 Task: Create Card Manufacturing Performance Review in Board Website Traffic Optimization to Workspace Business Loans. Create Card Marketing Conference Review in Board Business Intelligence and Analytics to Workspace Business Loans. Create Card Manufacturing Performance Review in Board Sales Territory Mapping and Analysis to Workspace Business Loans
Action: Mouse moved to (87, 452)
Screenshot: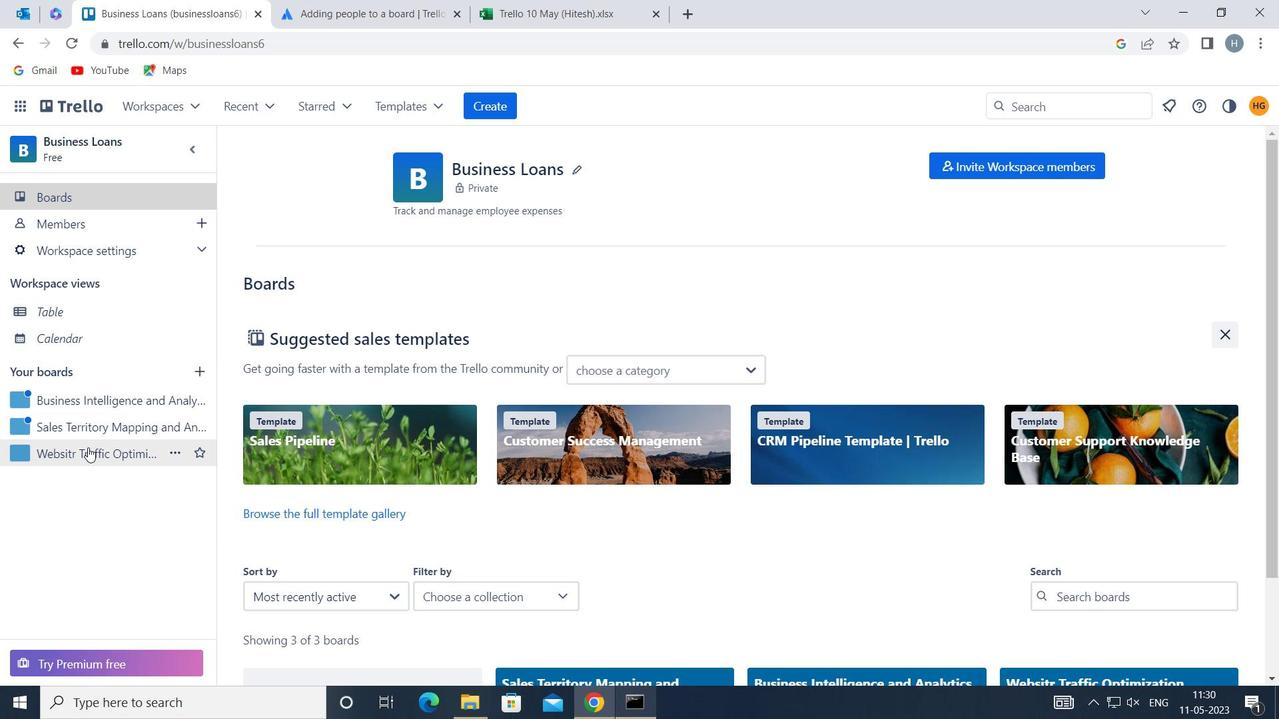 
Action: Mouse pressed left at (87, 452)
Screenshot: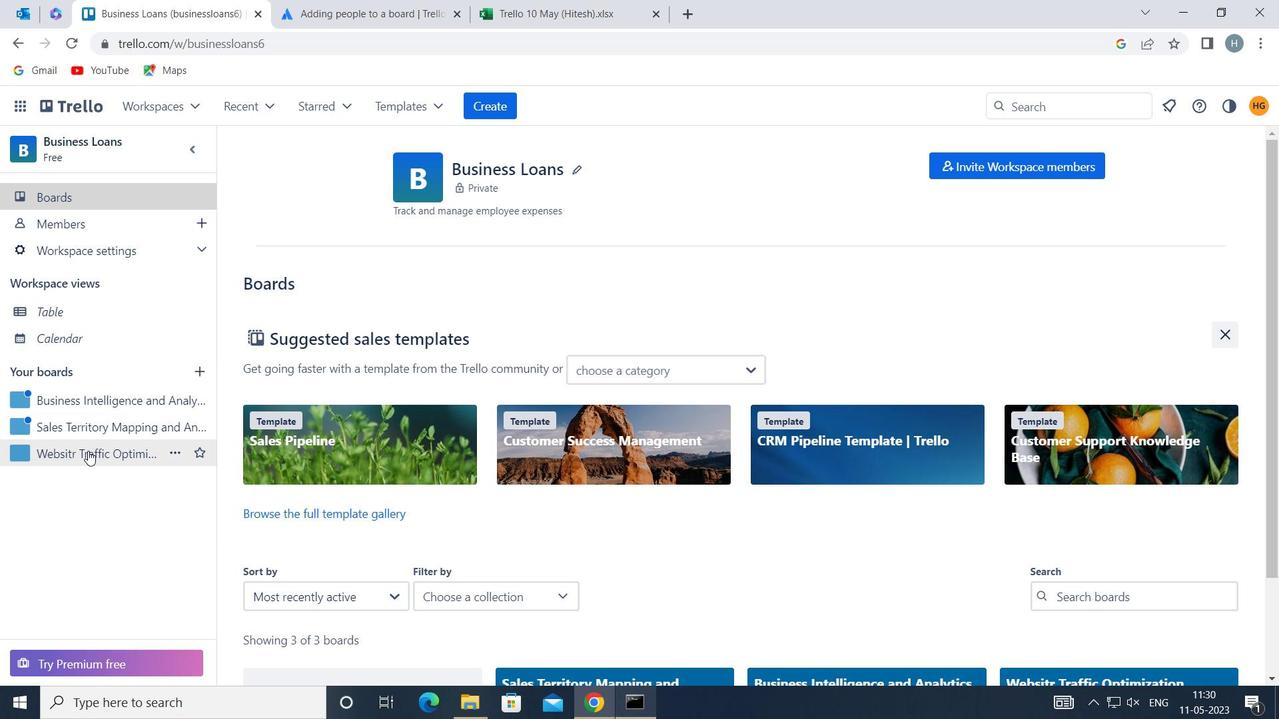 
Action: Mouse moved to (540, 240)
Screenshot: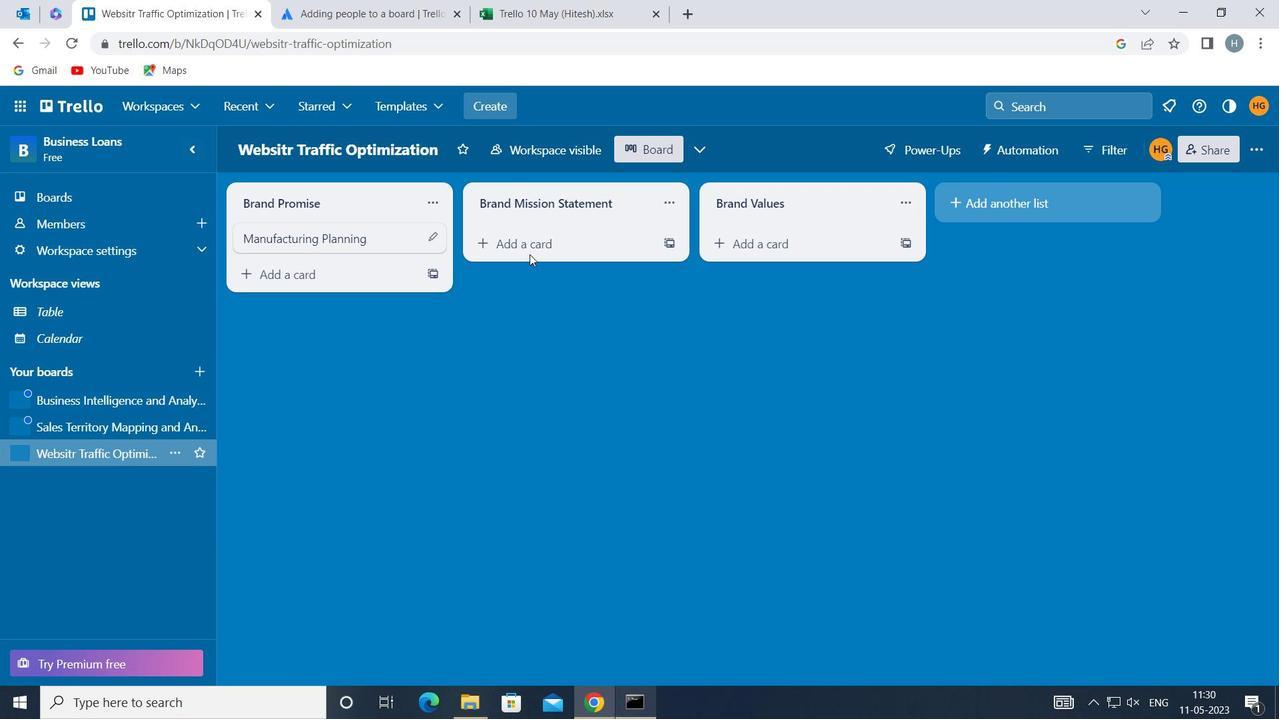 
Action: Mouse pressed left at (540, 240)
Screenshot: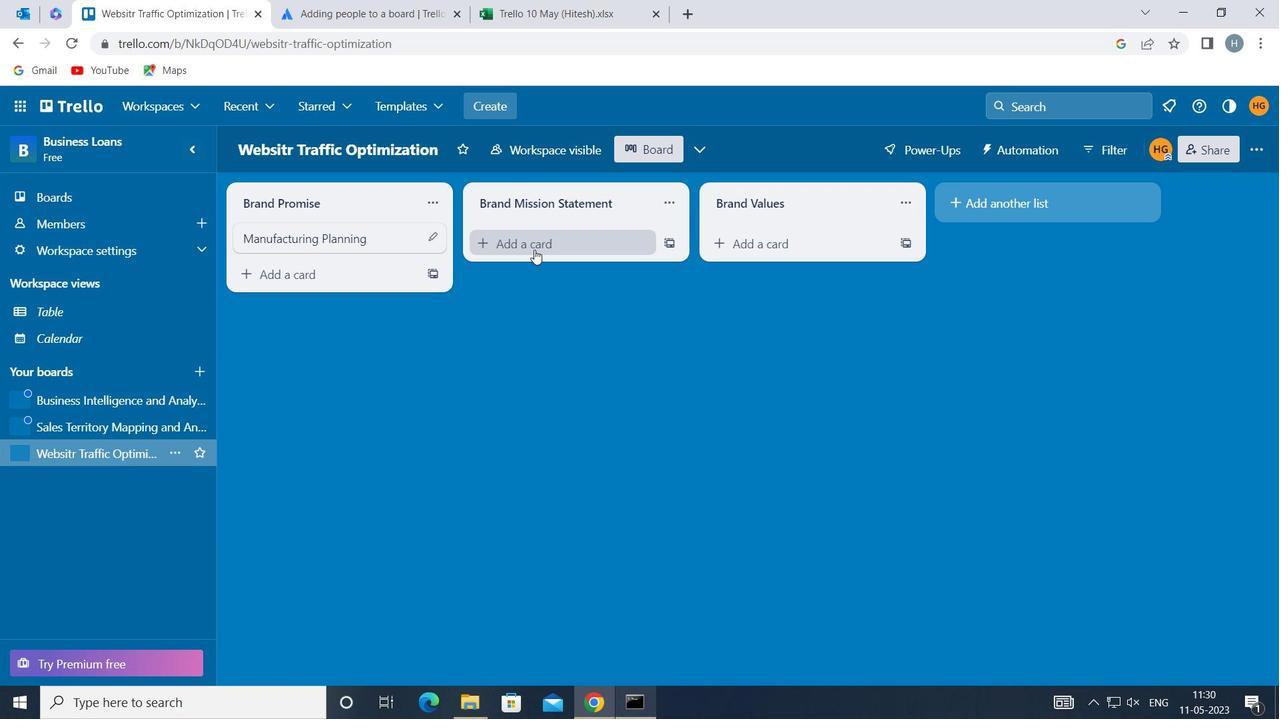 
Action: Mouse moved to (538, 239)
Screenshot: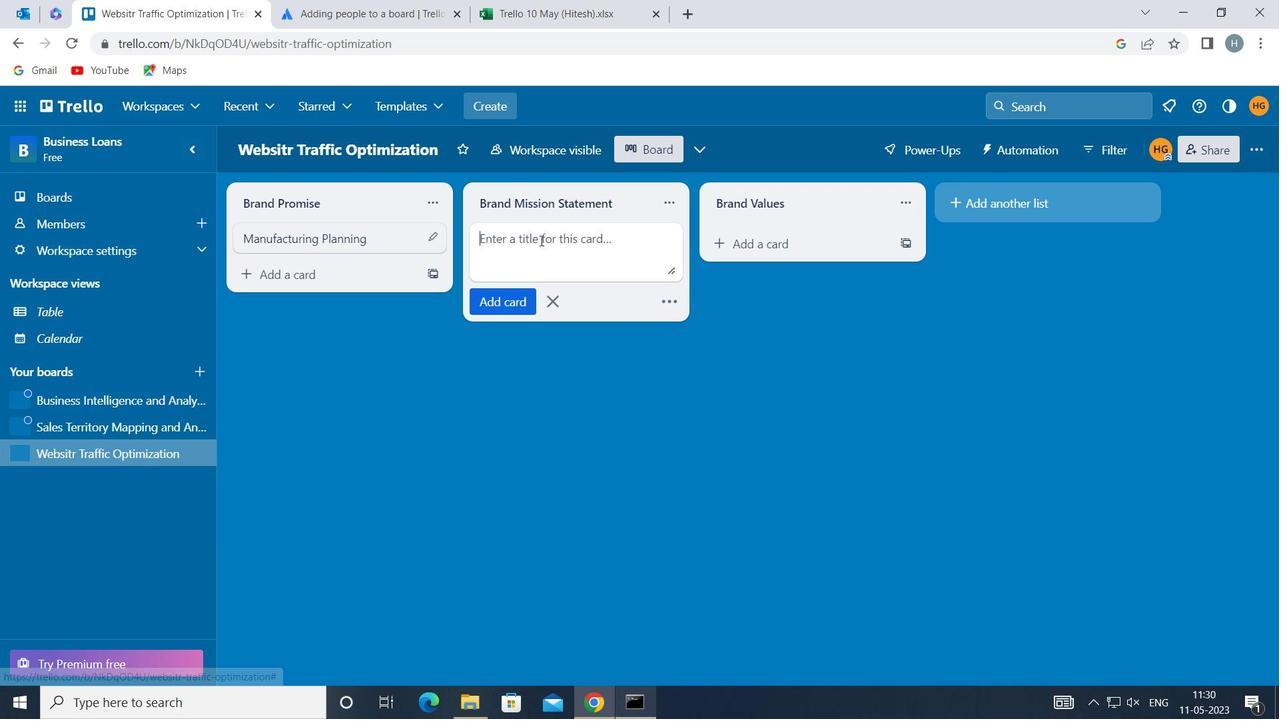 
Action: Mouse pressed left at (538, 239)
Screenshot: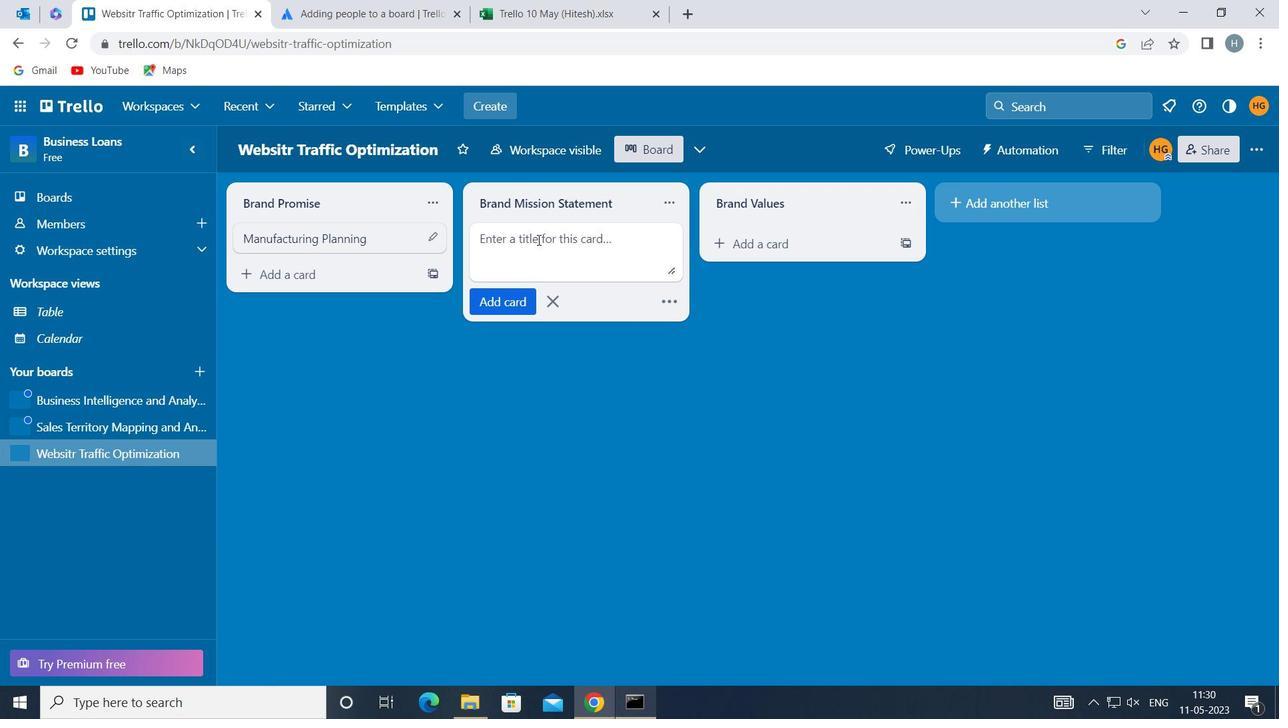 
Action: Key pressed <Key.shift>MANUFACTURING<Key.space><Key.shift>PERFORMANCE<Key.space><Key.shift>REVIEW
Screenshot: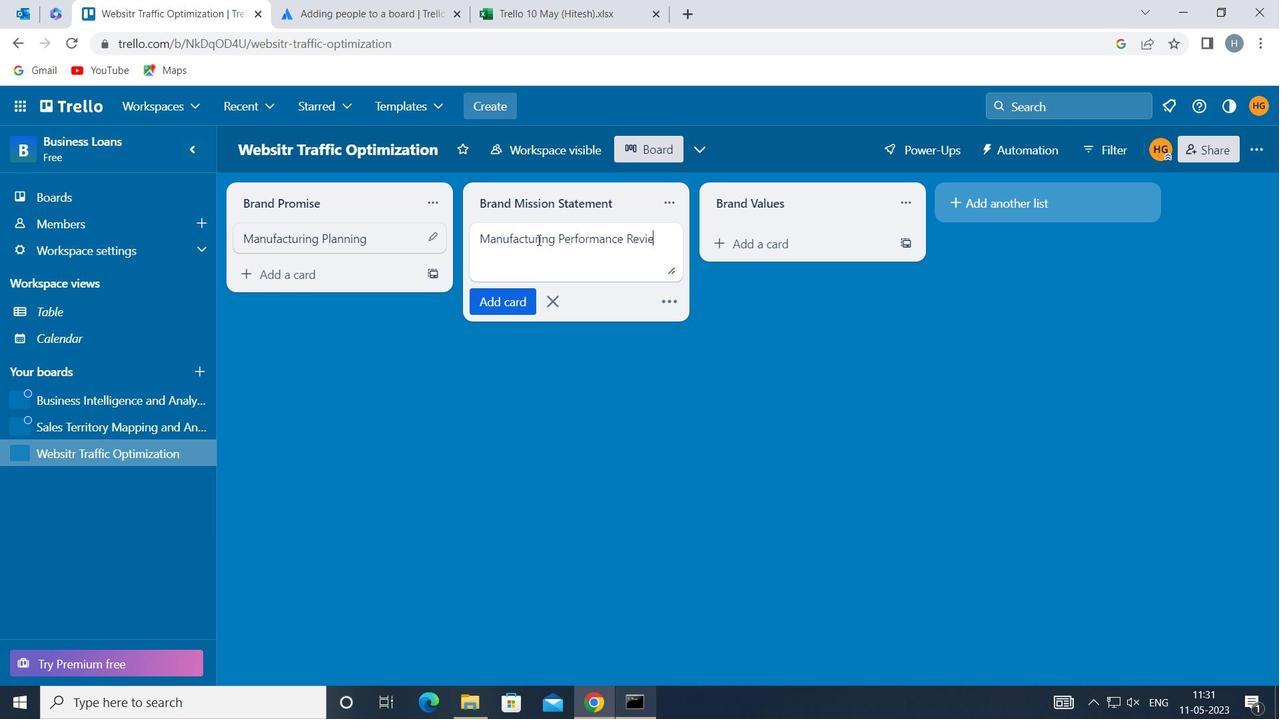 
Action: Mouse moved to (491, 304)
Screenshot: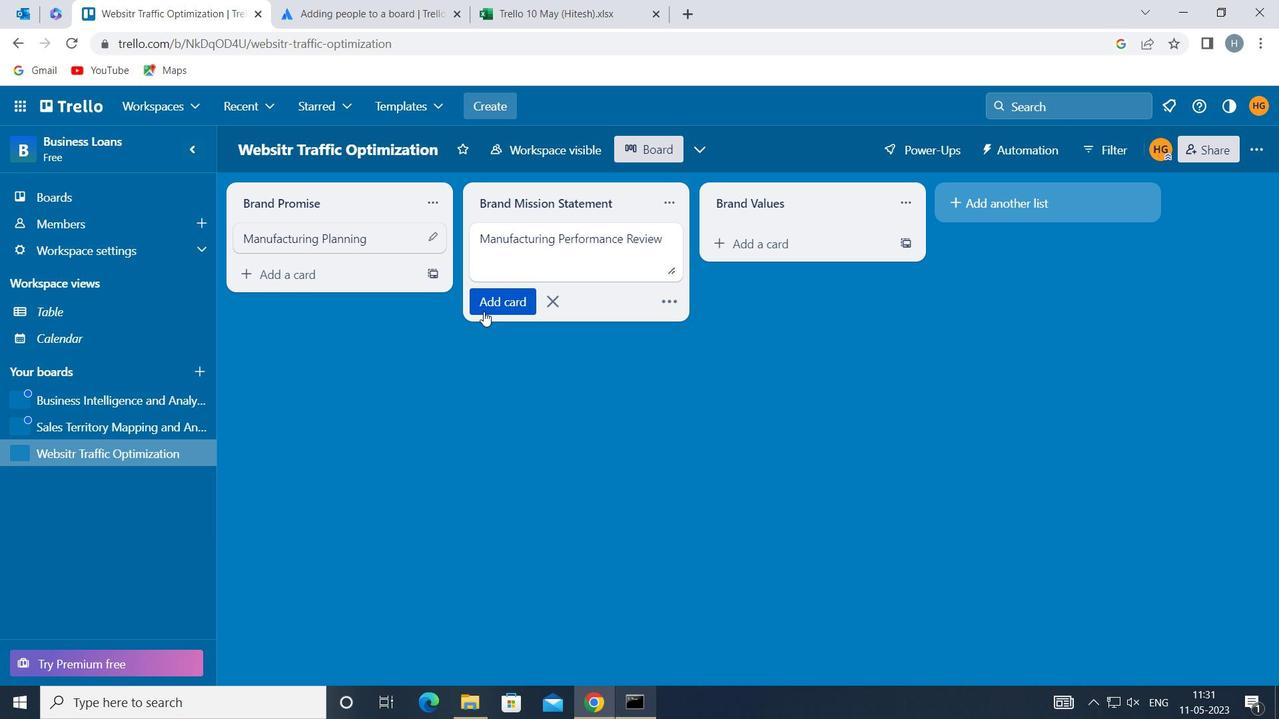 
Action: Mouse pressed left at (491, 304)
Screenshot: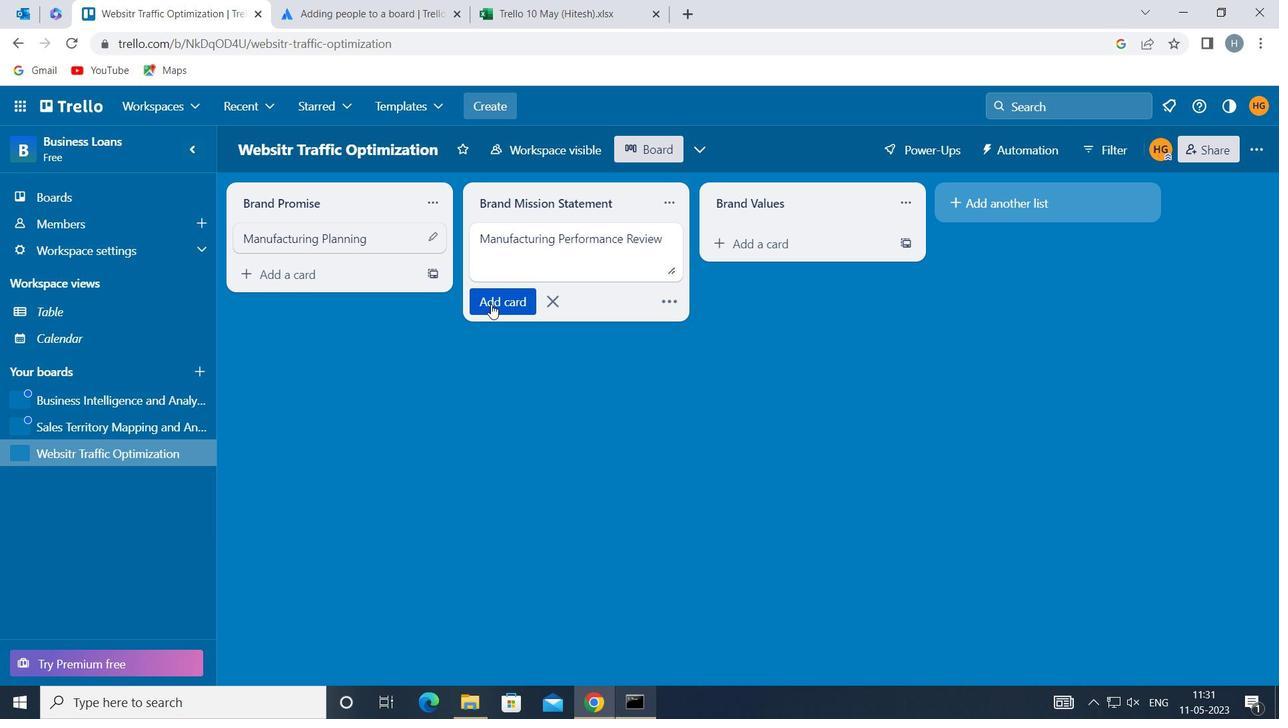 
Action: Mouse moved to (452, 358)
Screenshot: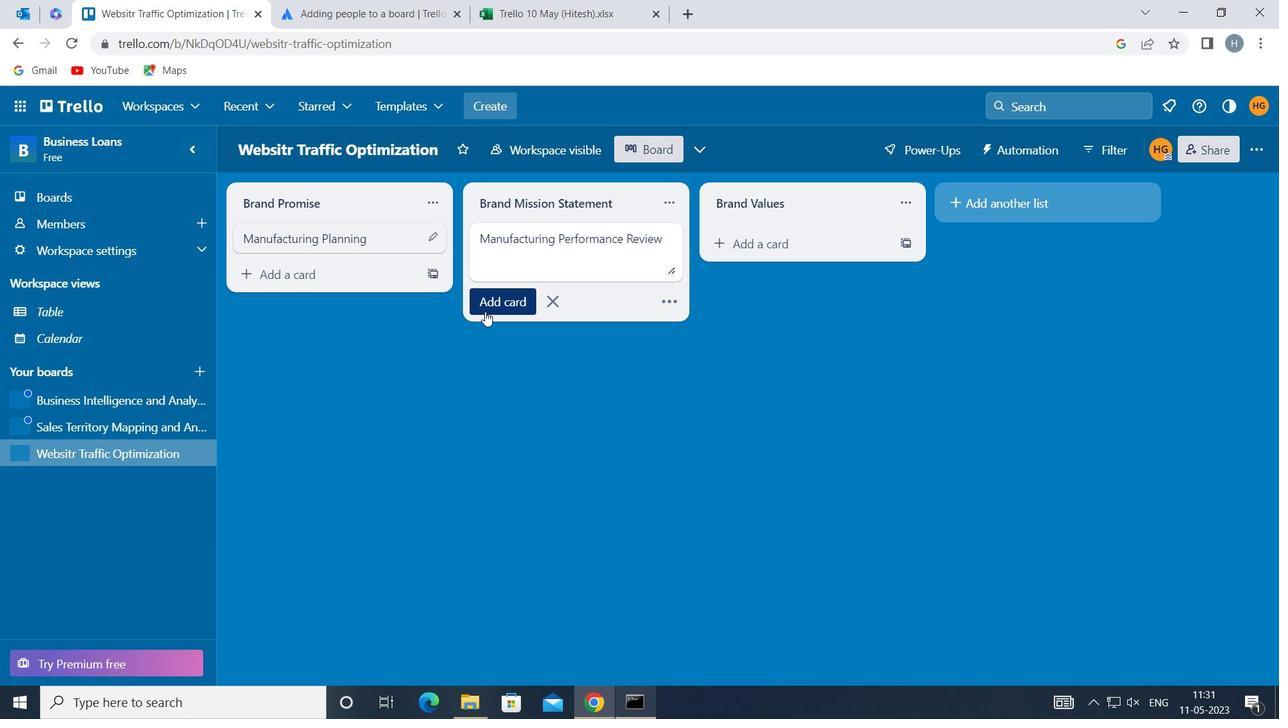 
Action: Mouse pressed left at (452, 358)
Screenshot: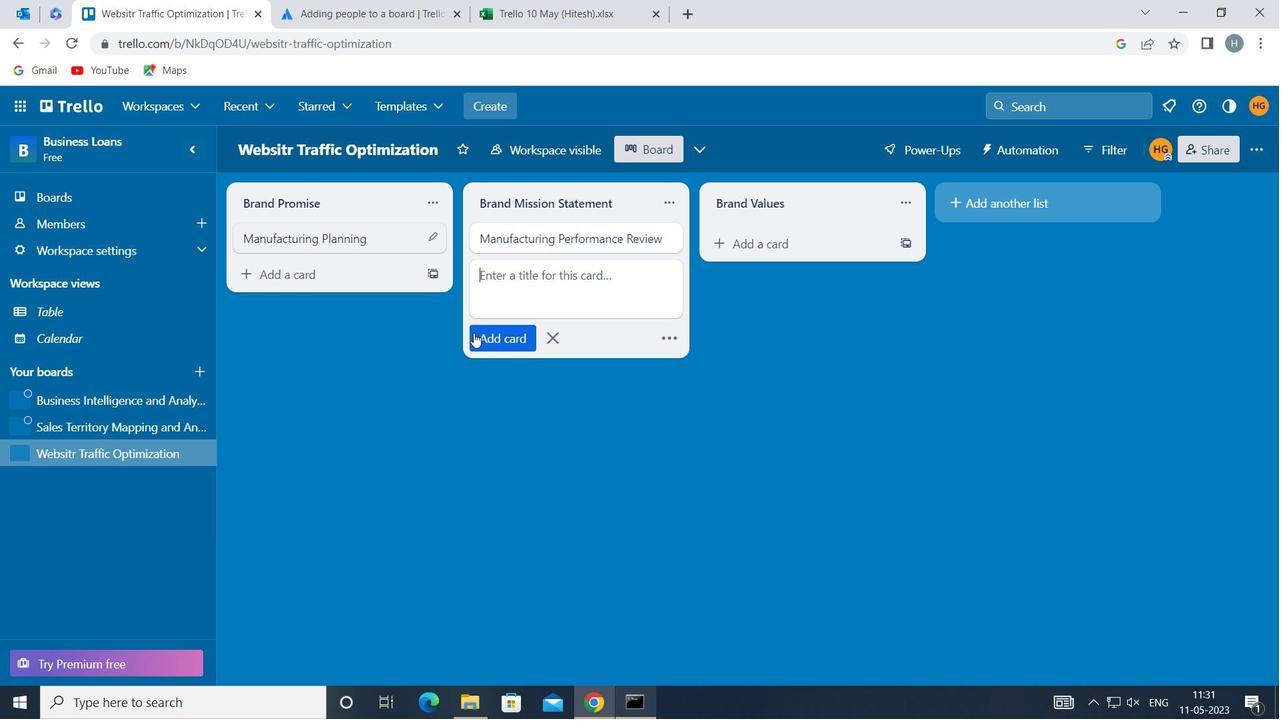 
Action: Mouse moved to (101, 397)
Screenshot: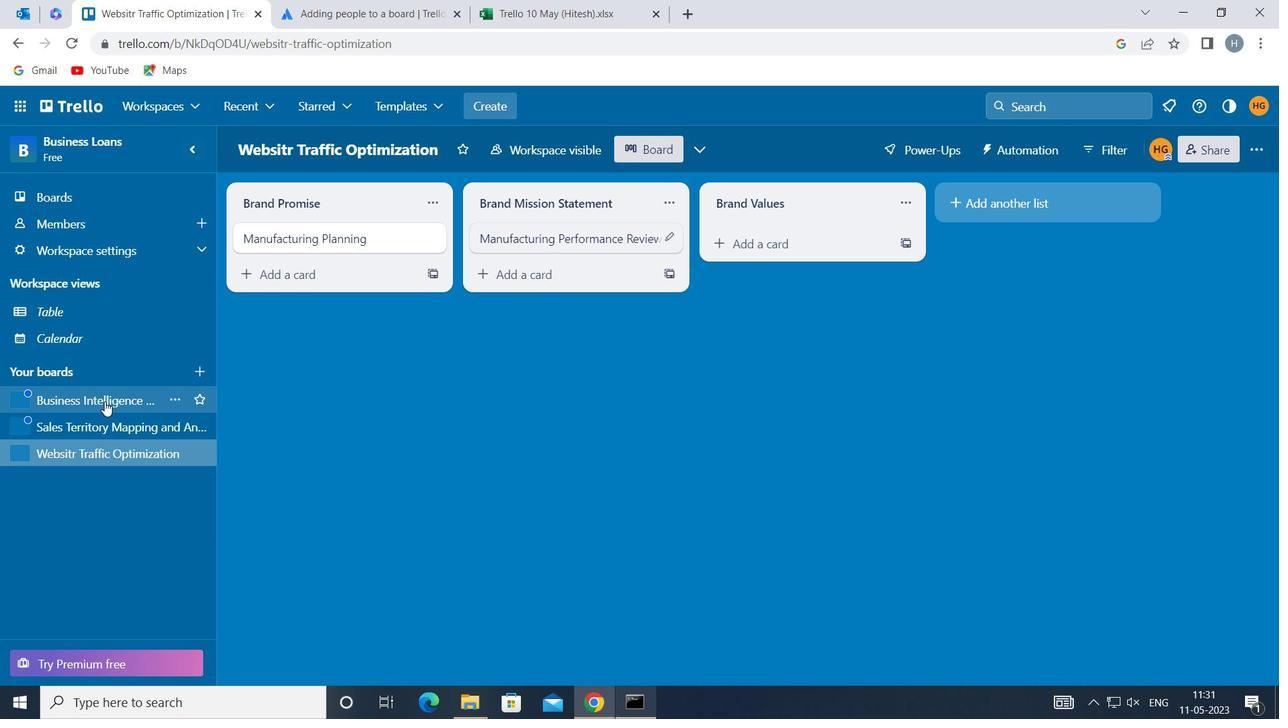 
Action: Mouse pressed left at (101, 397)
Screenshot: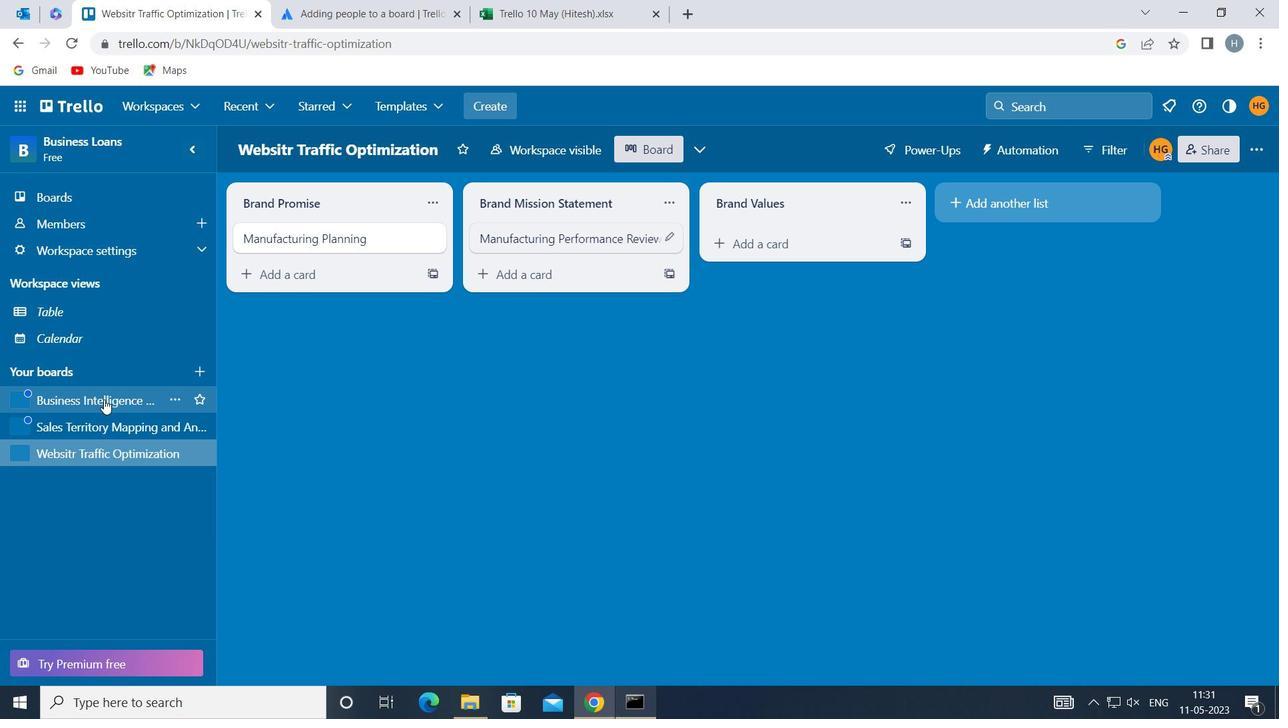 
Action: Mouse moved to (584, 242)
Screenshot: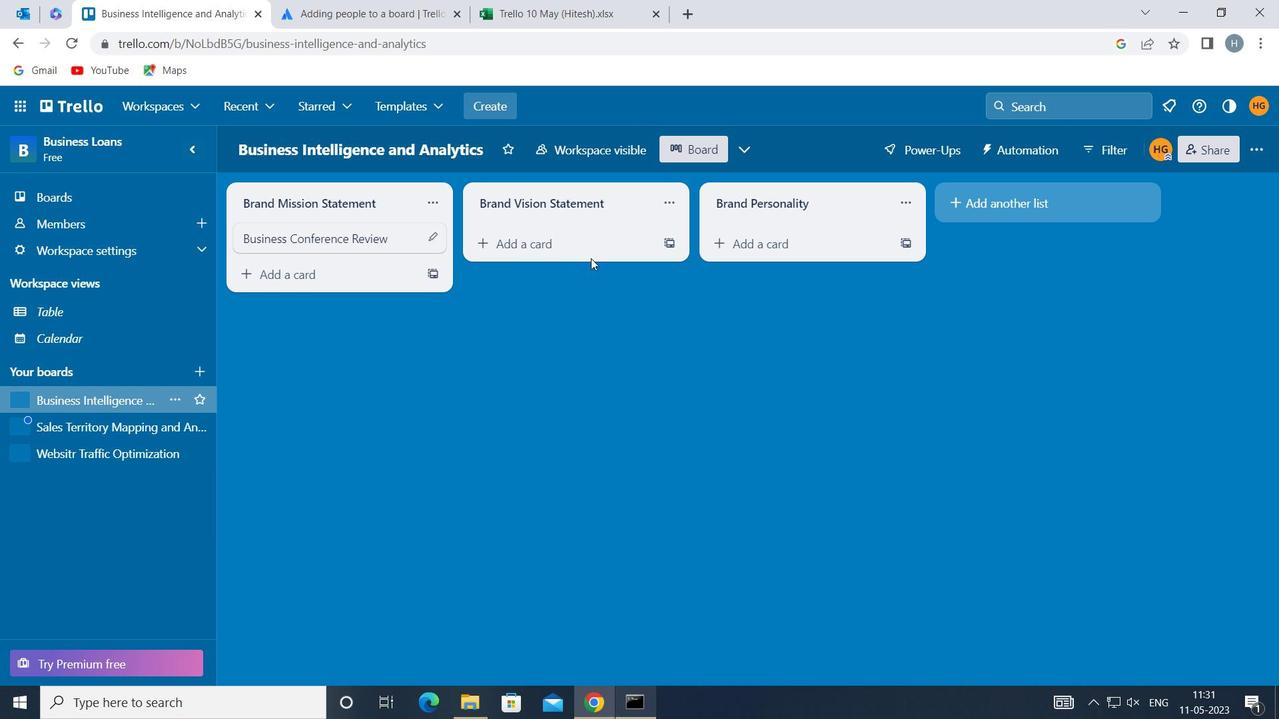 
Action: Mouse pressed left at (584, 242)
Screenshot: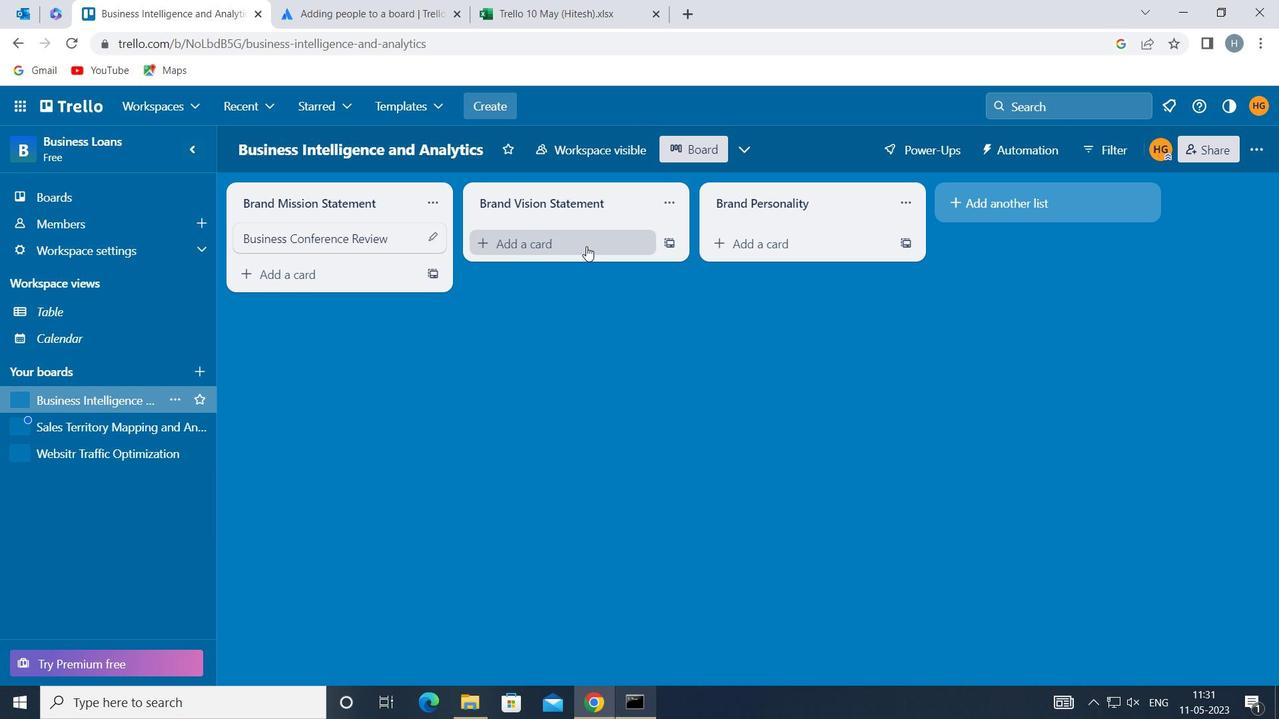 
Action: Mouse moved to (571, 247)
Screenshot: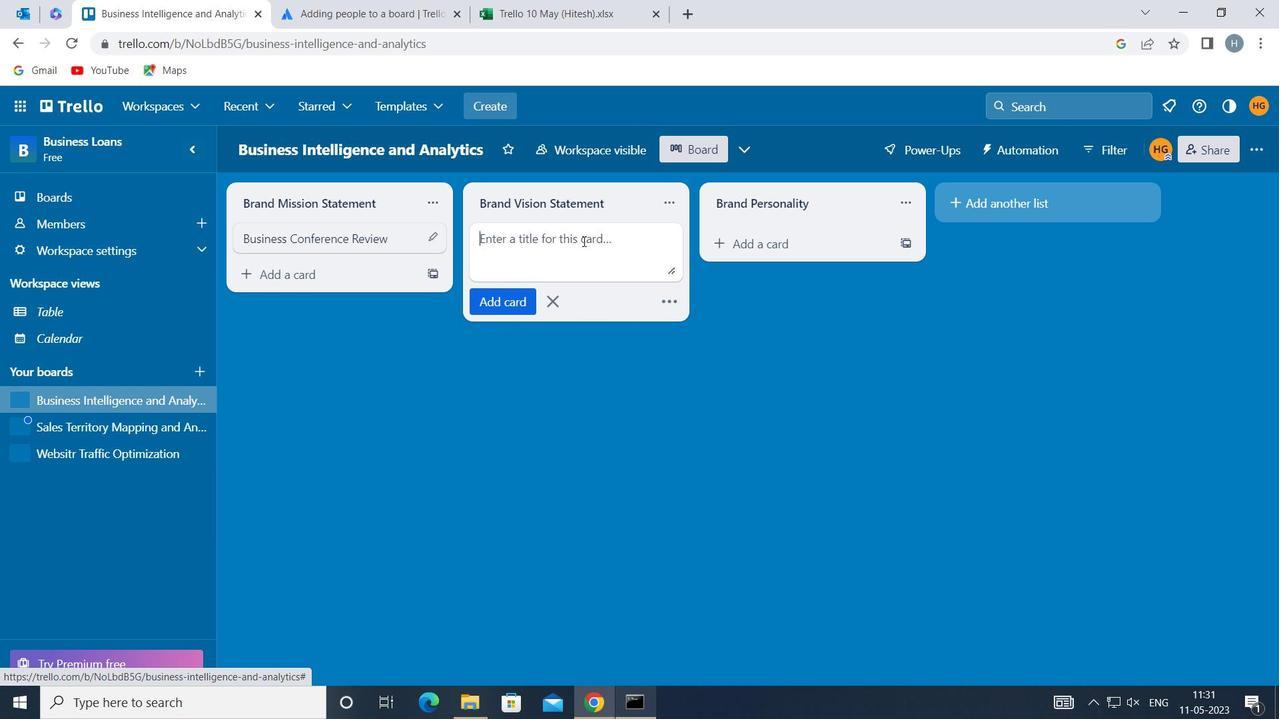 
Action: Mouse pressed left at (571, 247)
Screenshot: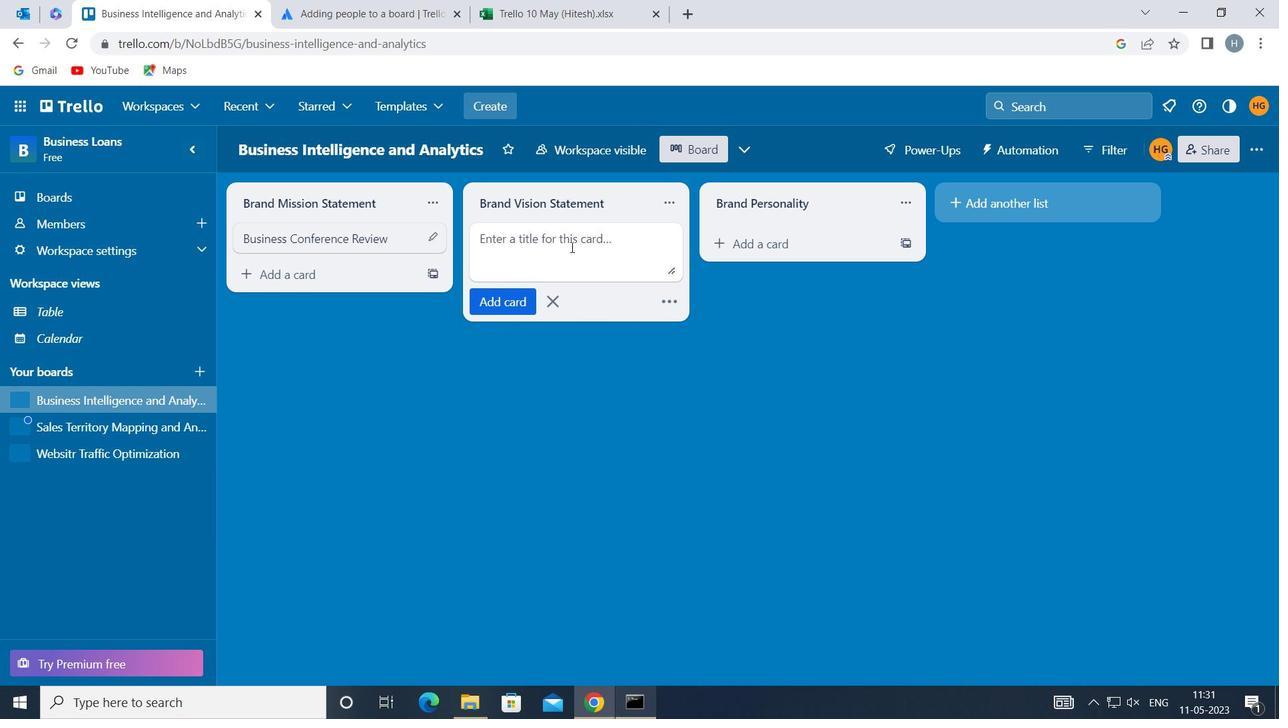 
Action: Key pressed <Key.shift>MARKETING<Key.space><Key.shift>CONFERENCE<Key.space><Key.shift>REVIEW
Screenshot: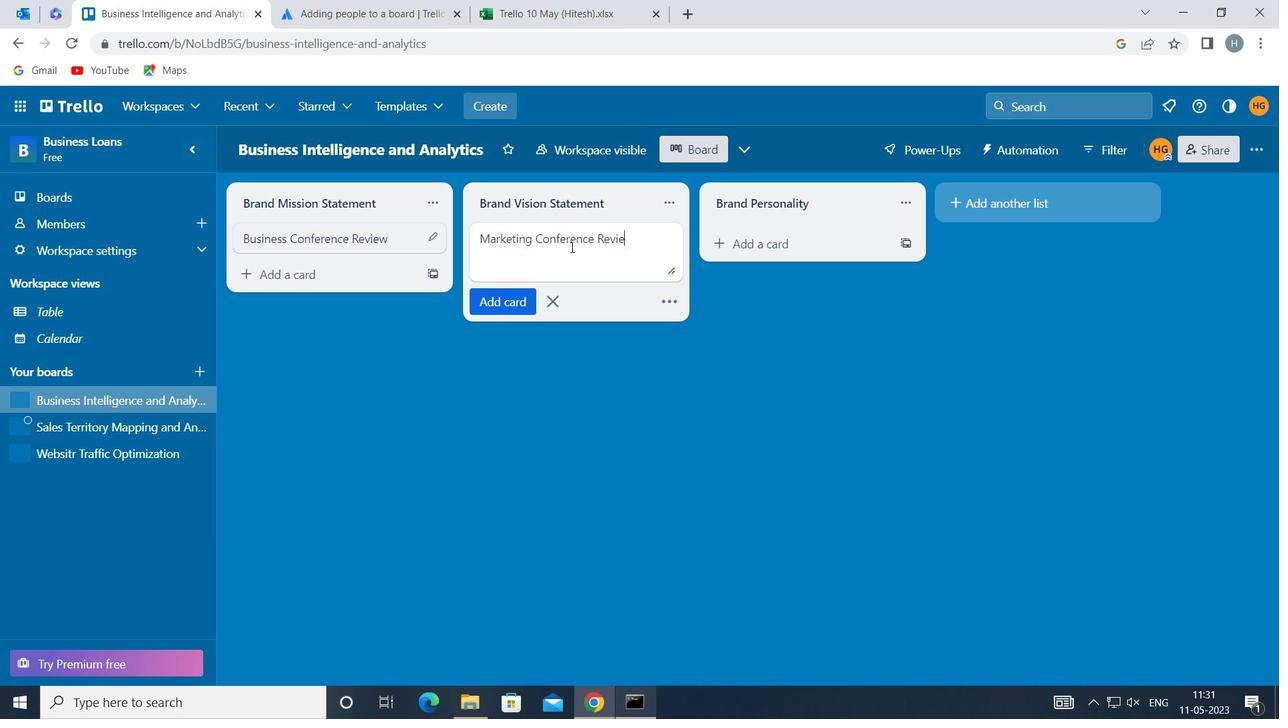 
Action: Mouse moved to (503, 297)
Screenshot: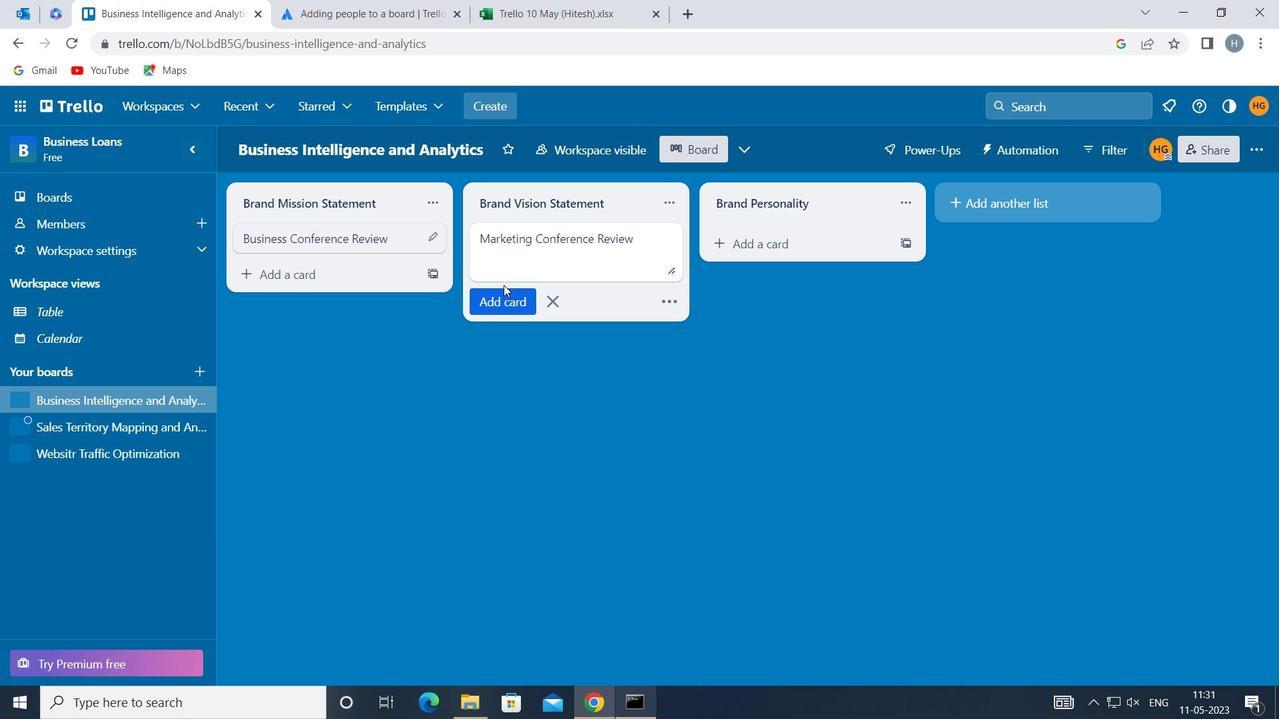 
Action: Mouse pressed left at (503, 297)
Screenshot: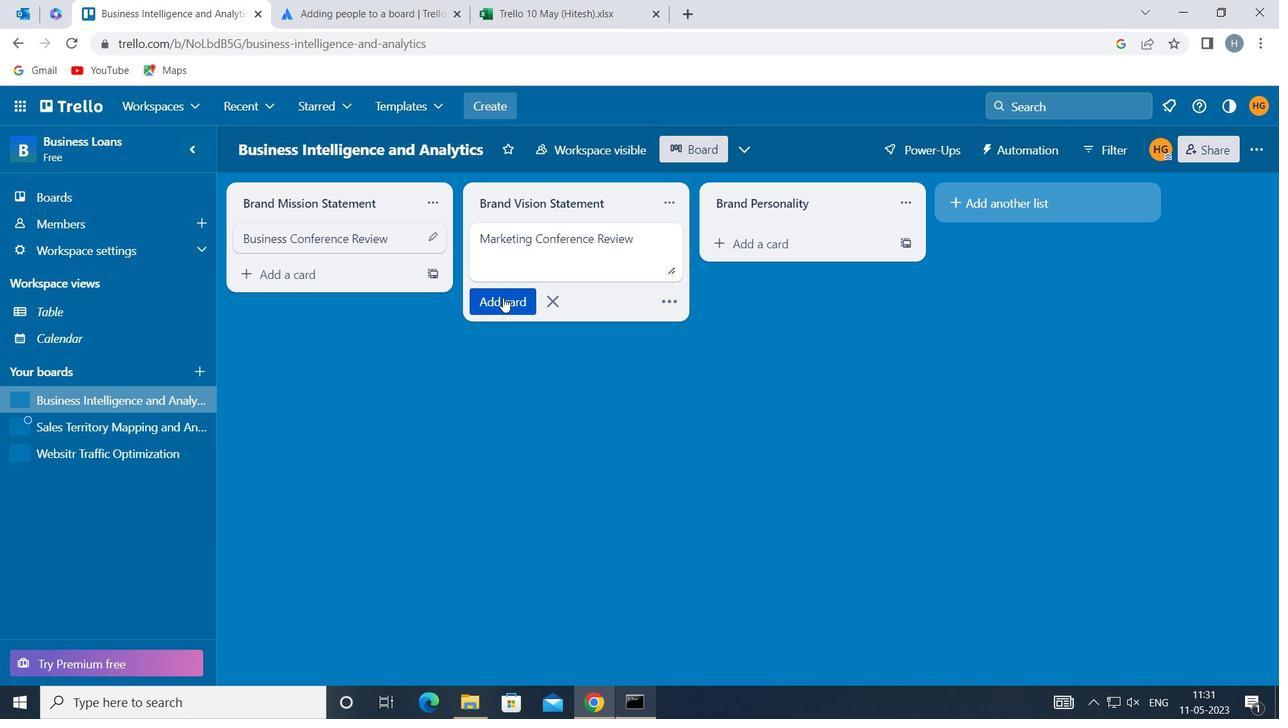 
Action: Mouse moved to (432, 393)
Screenshot: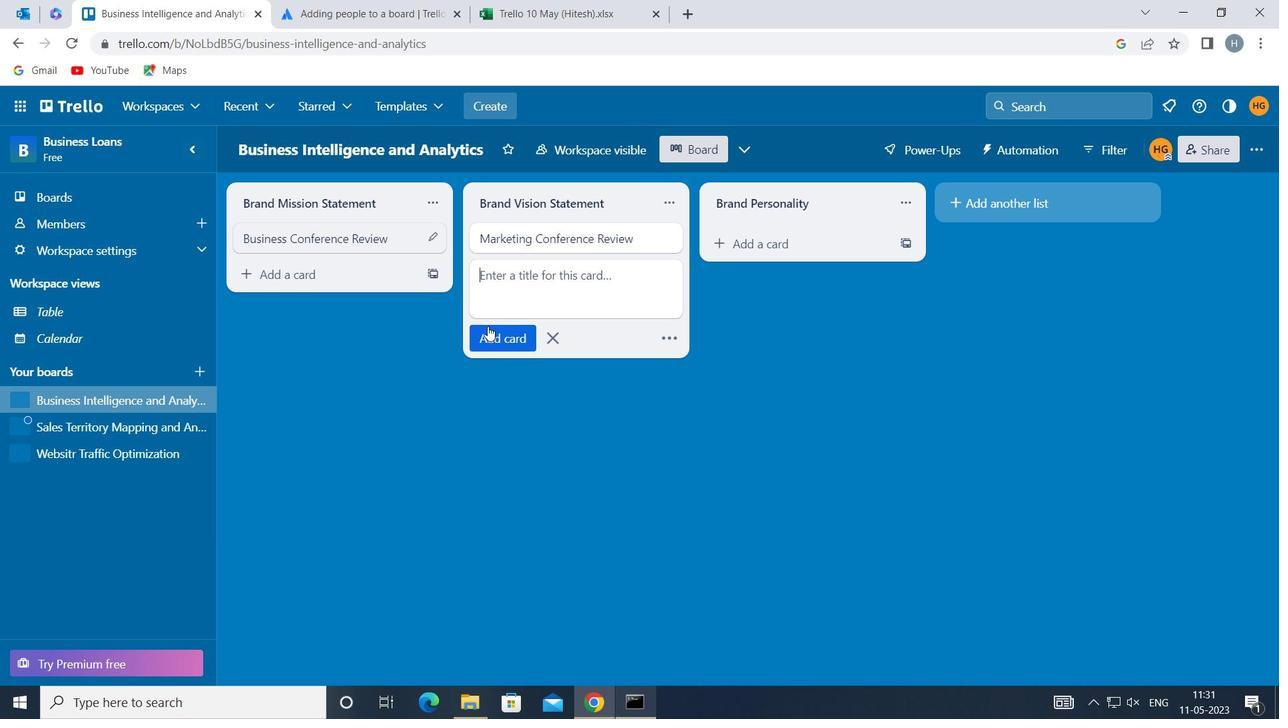 
Action: Mouse pressed left at (432, 393)
Screenshot: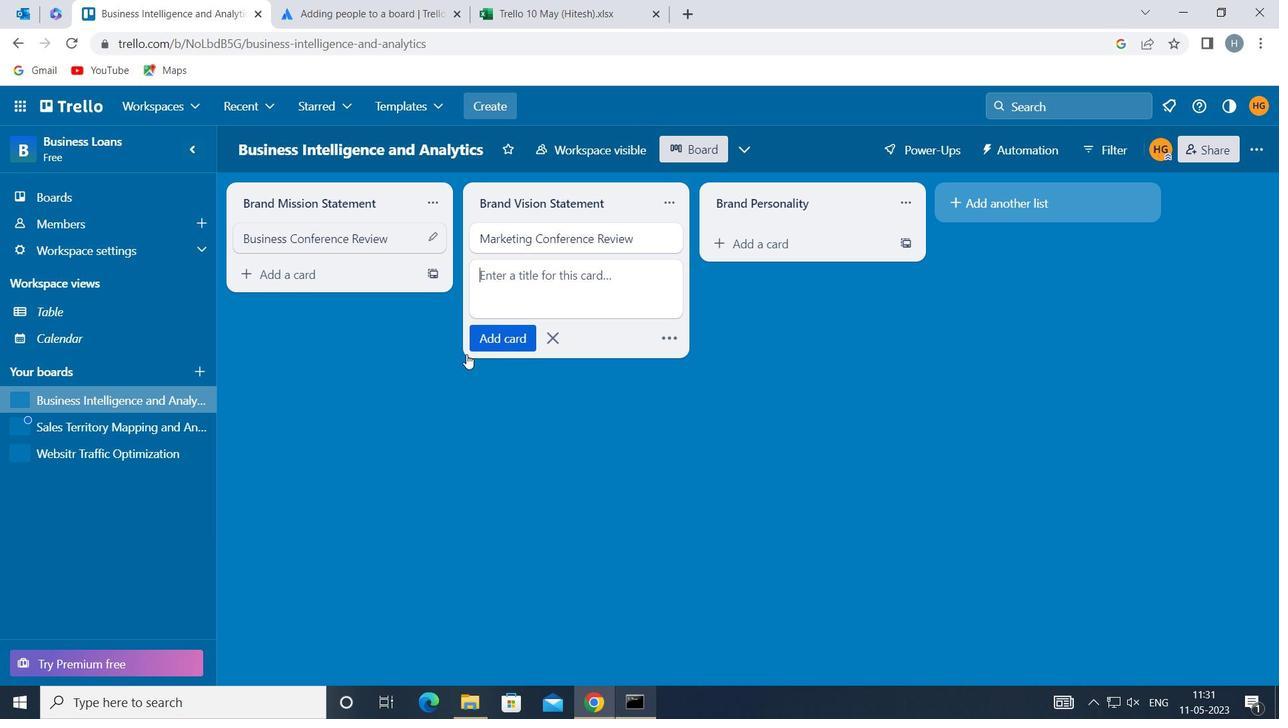 
Action: Mouse moved to (78, 423)
Screenshot: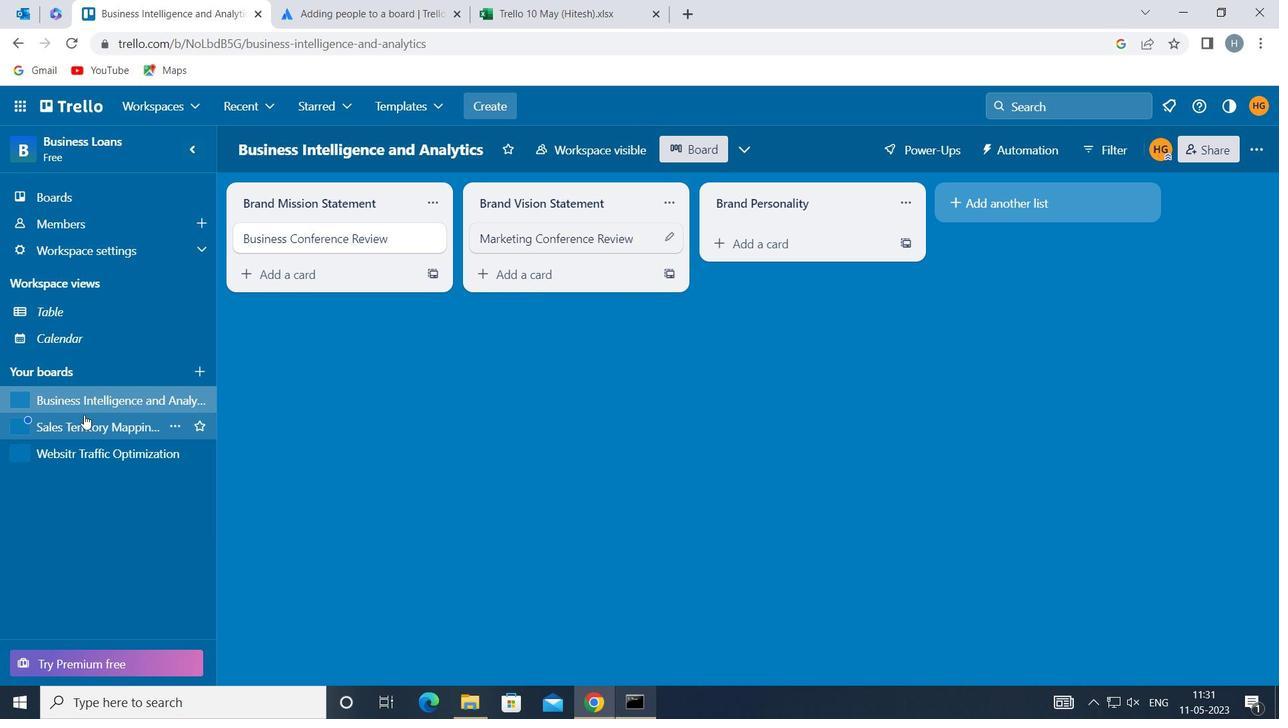 
Action: Mouse pressed left at (78, 423)
Screenshot: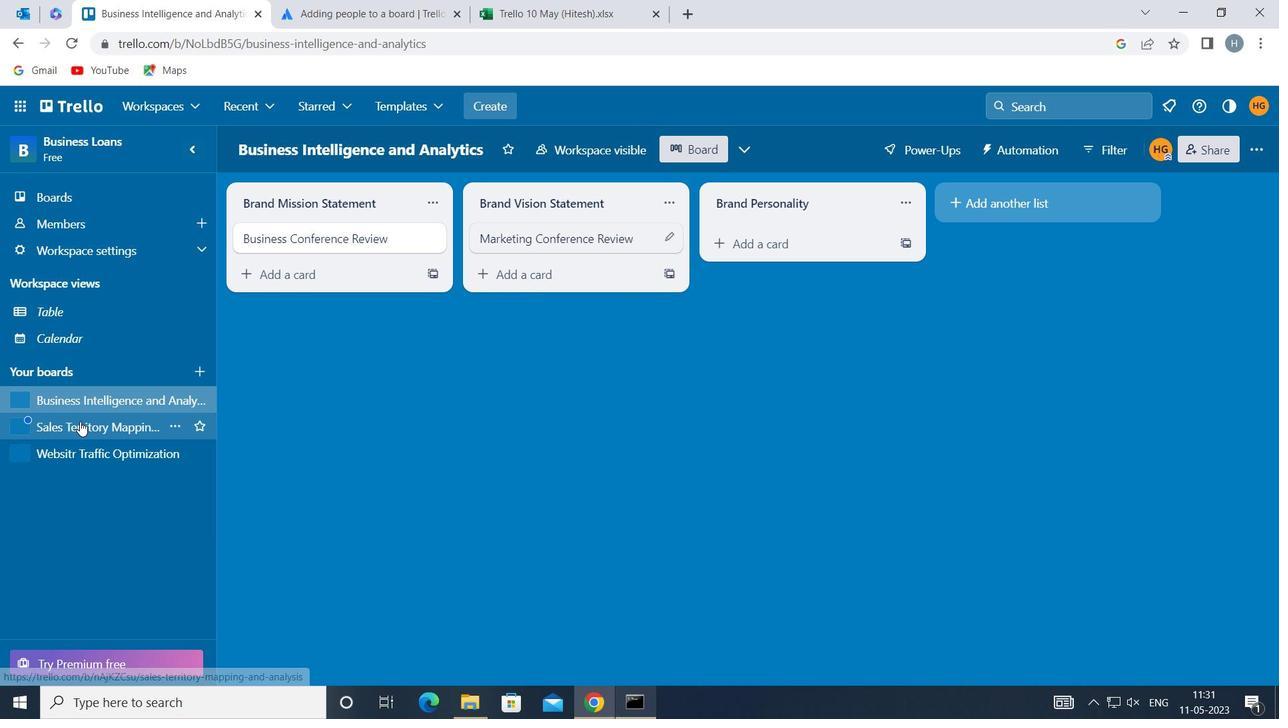 
Action: Mouse moved to (548, 242)
Screenshot: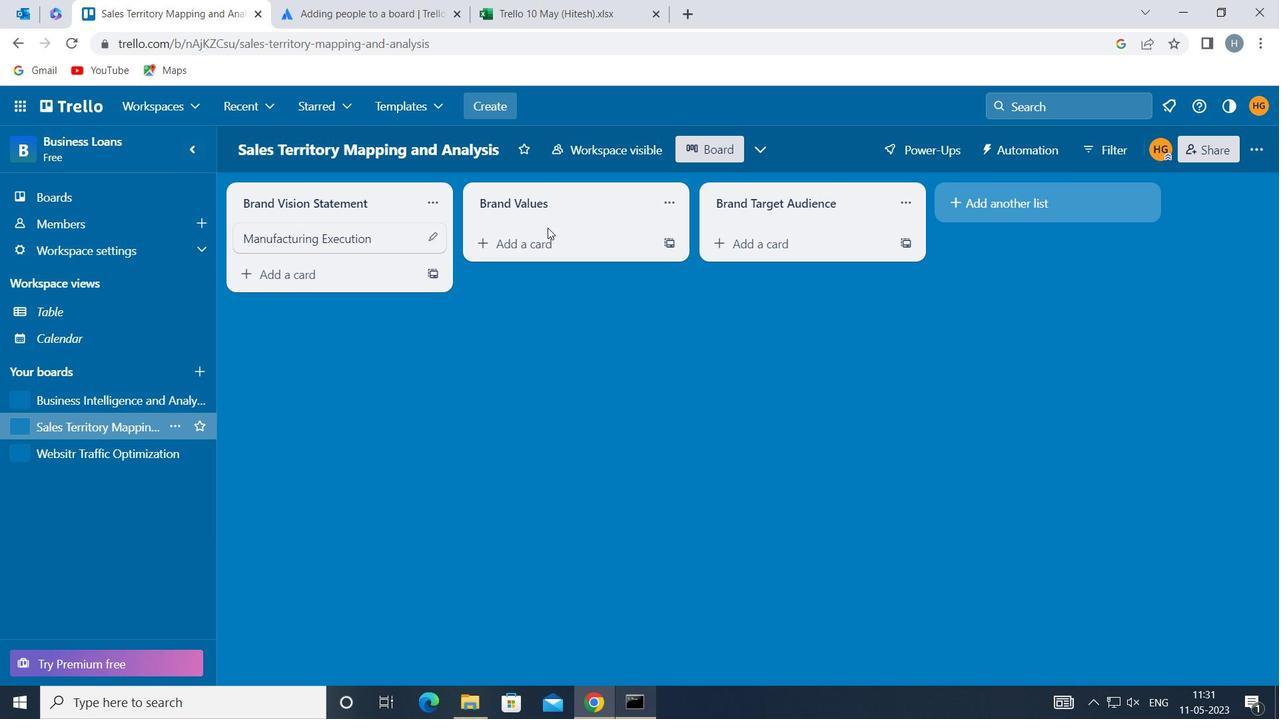 
Action: Mouse pressed left at (548, 242)
Screenshot: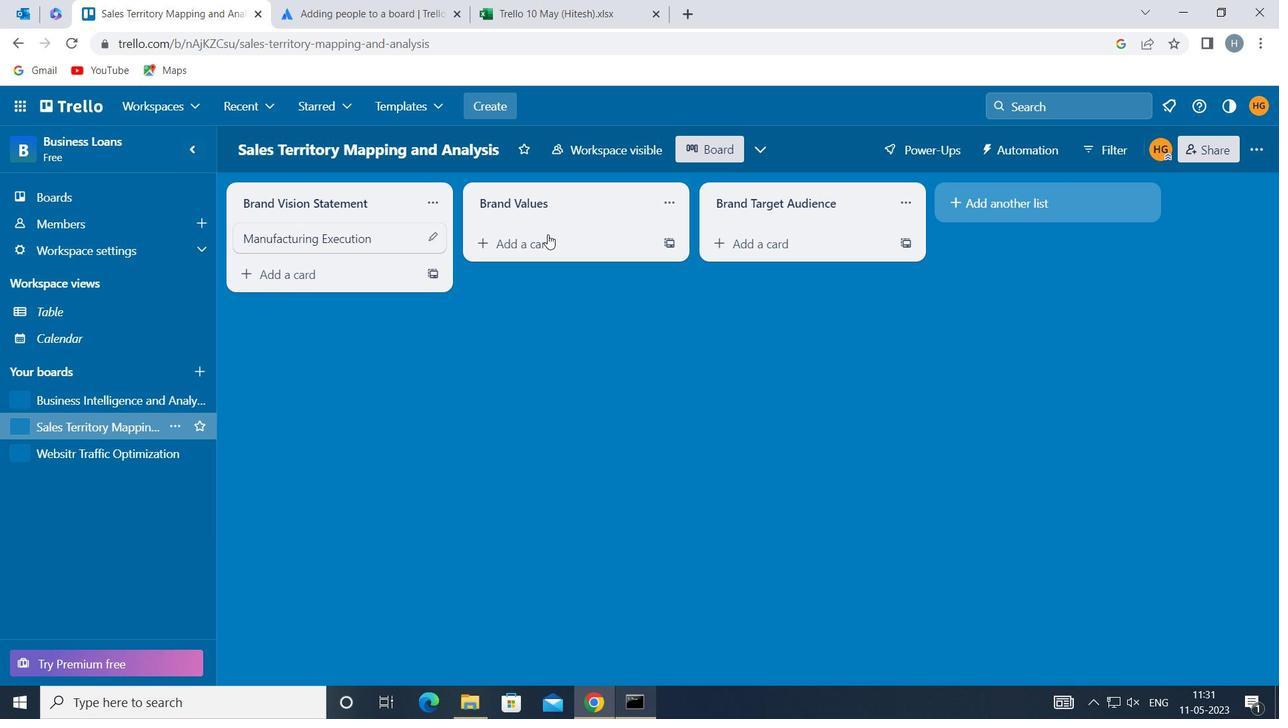 
Action: Mouse moved to (548, 244)
Screenshot: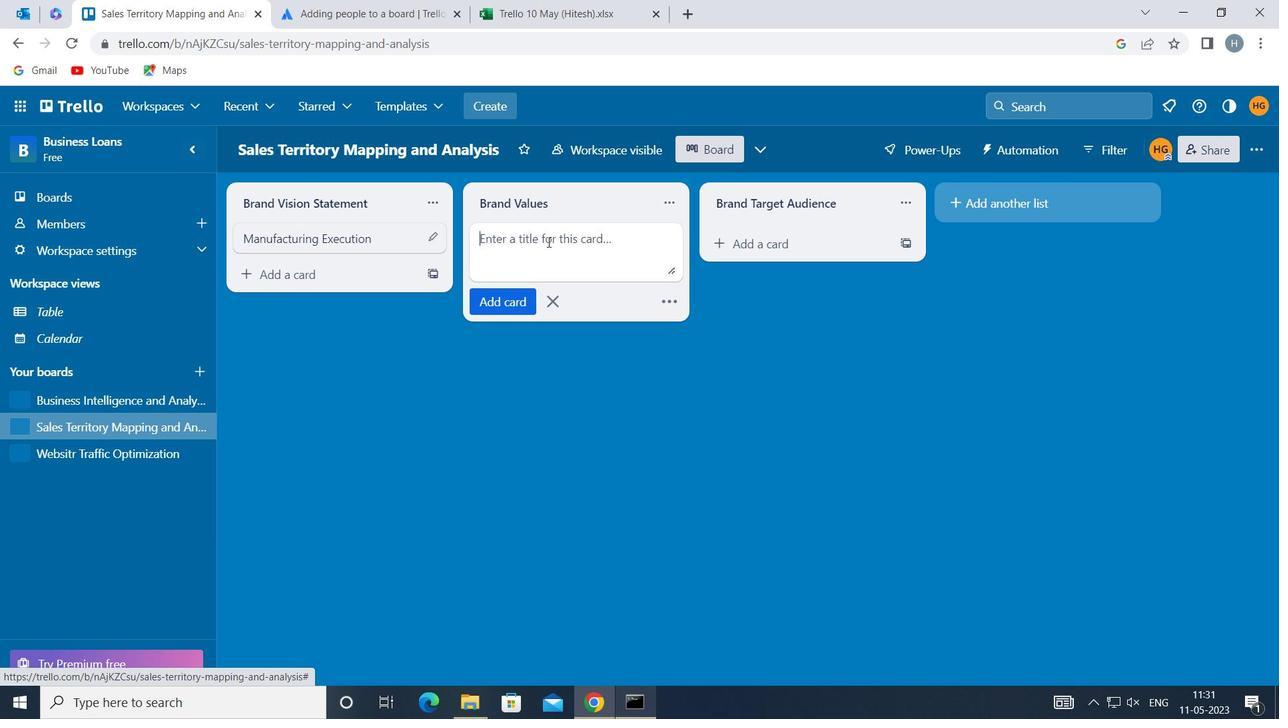 
Action: Mouse pressed left at (548, 244)
Screenshot: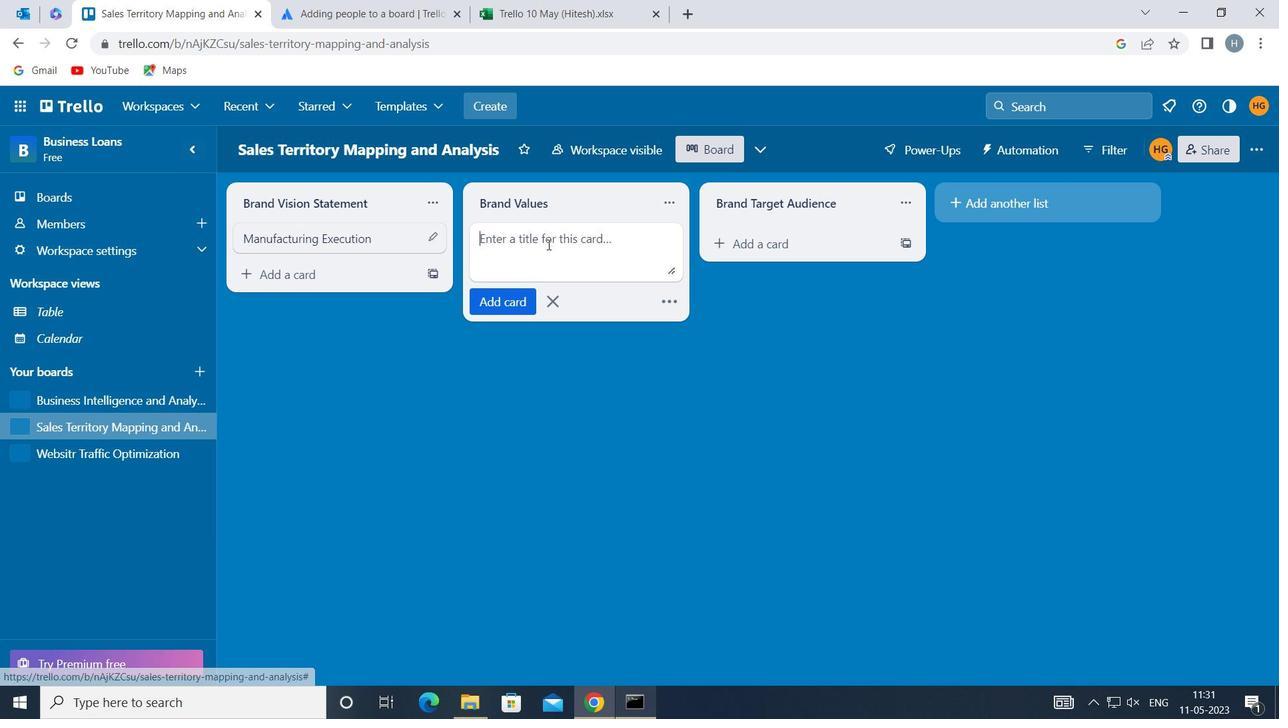 
Action: Key pressed <Key.shift>MANUFACTURING<Key.space><Key.shift>PERFORMANCE<Key.space><Key.shift>E<Key.backspace><Key.shift>REVIEW
Screenshot: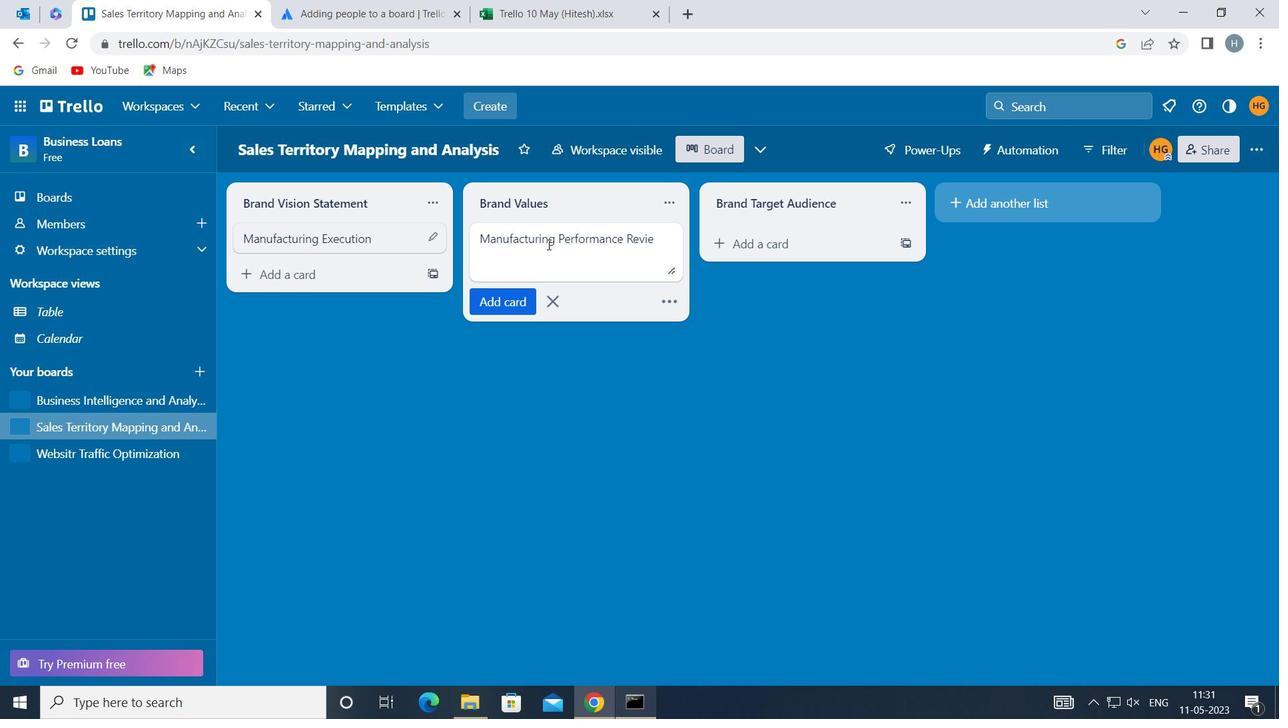 
Action: Mouse moved to (516, 295)
Screenshot: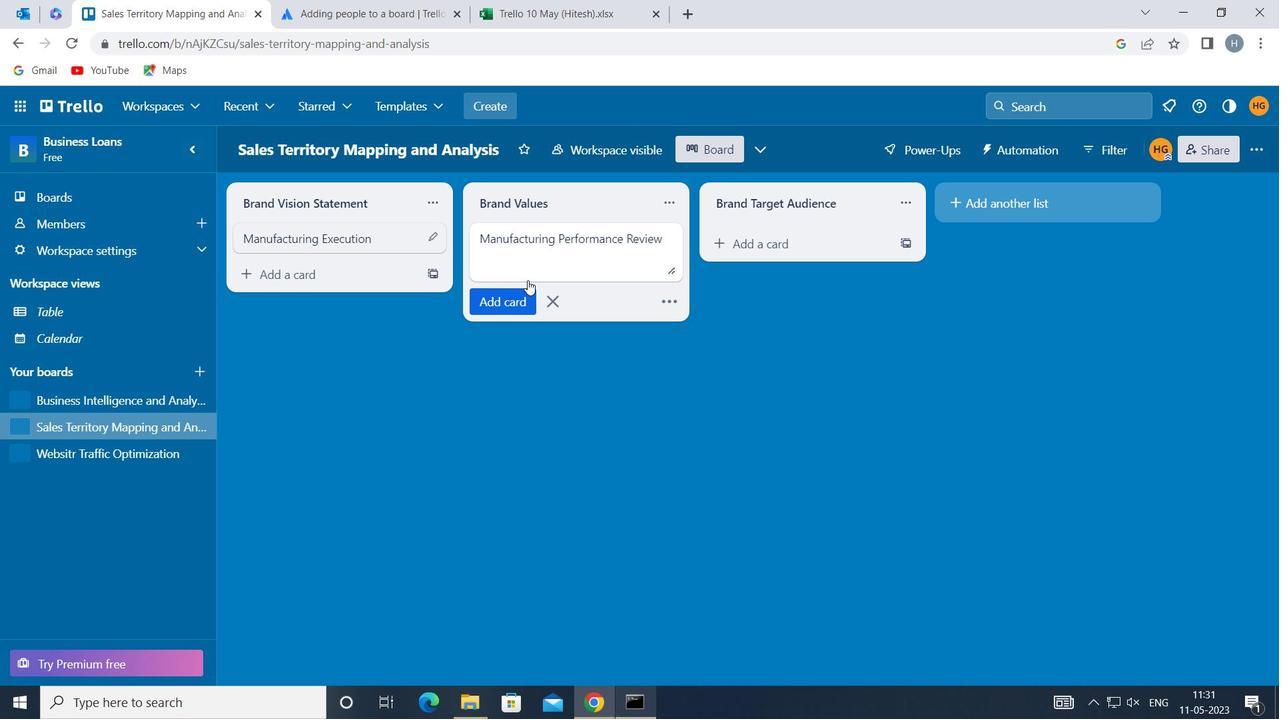 
Action: Mouse pressed left at (516, 295)
Screenshot: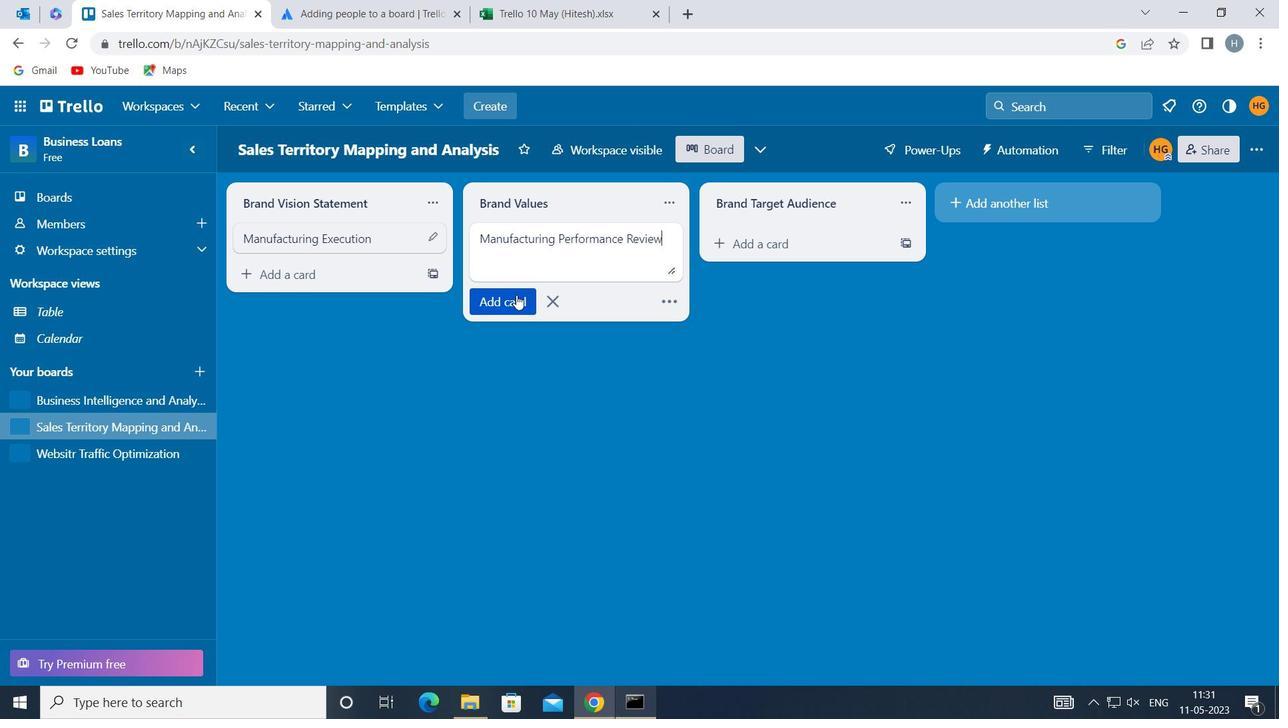 
Action: Mouse moved to (544, 442)
Screenshot: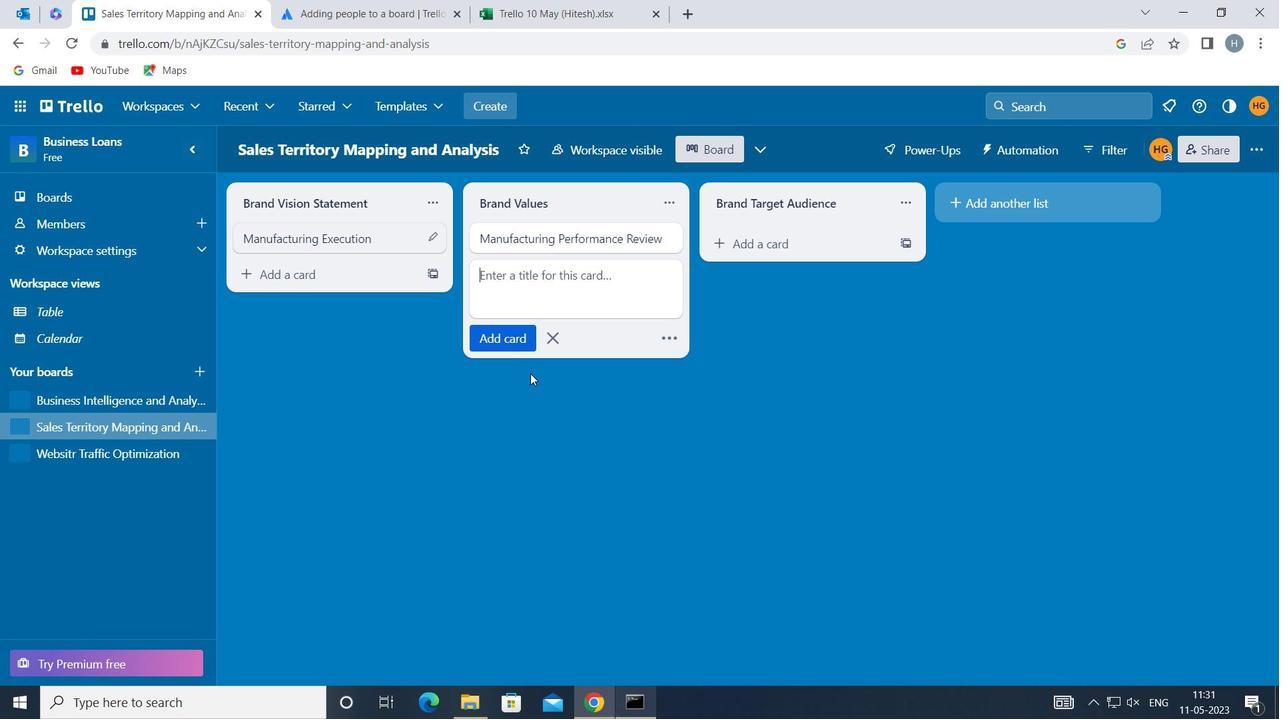 
Action: Mouse pressed left at (544, 442)
Screenshot: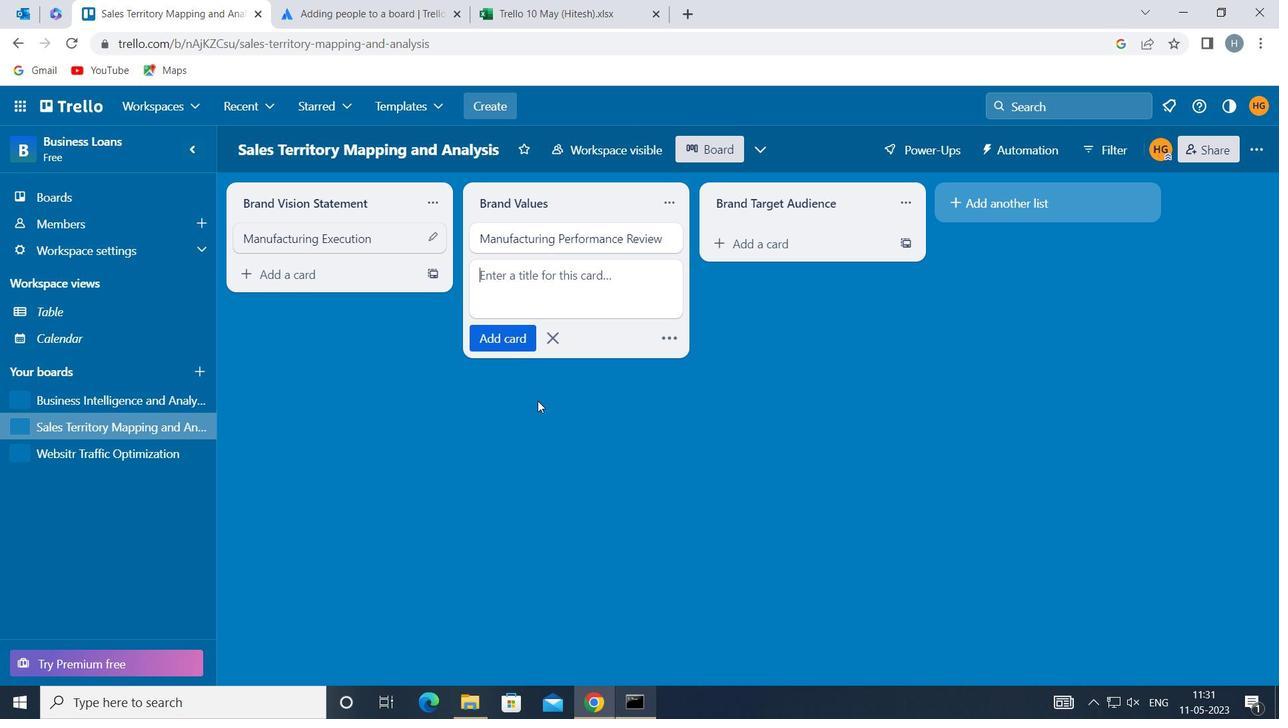
Action: Mouse moved to (544, 443)
Screenshot: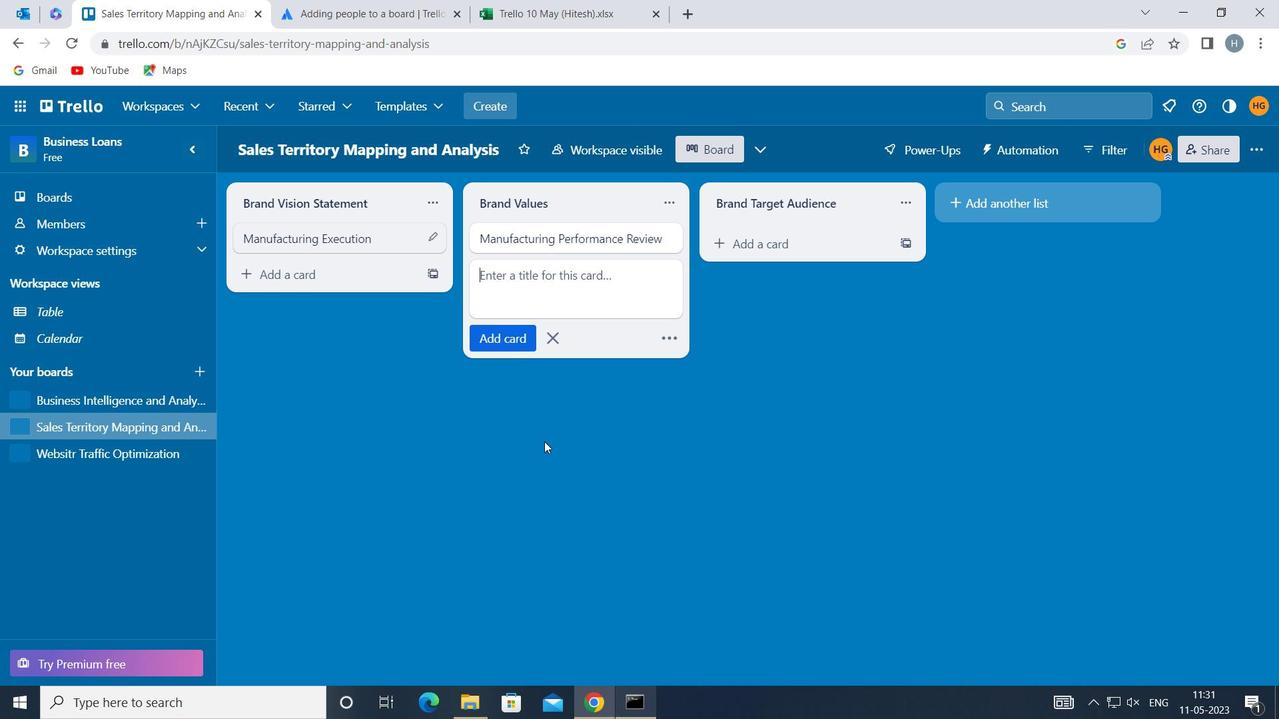 
